 Task: Add Garden Of Life Dr. Formulated Lemon Flavored Alaskan Cod Liver Oil to the cart.
Action: Mouse moved to (323, 160)
Screenshot: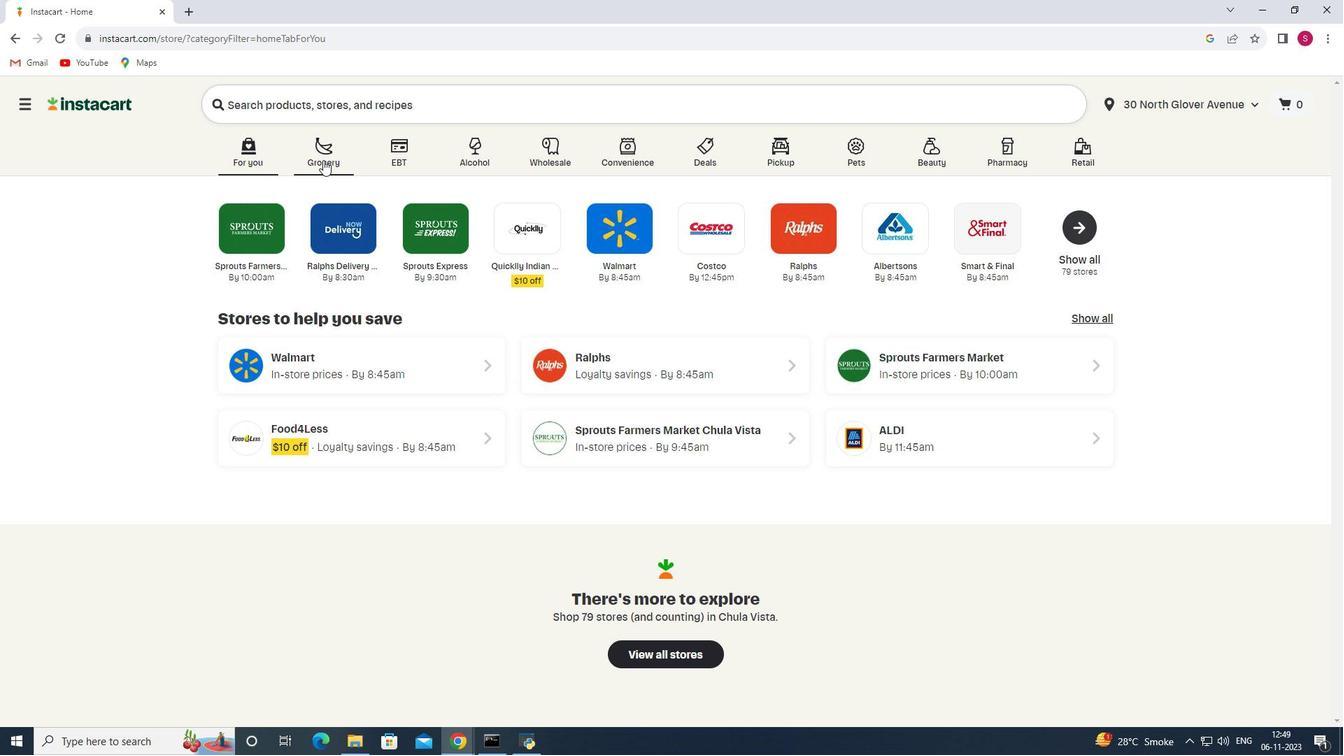 
Action: Mouse pressed left at (323, 160)
Screenshot: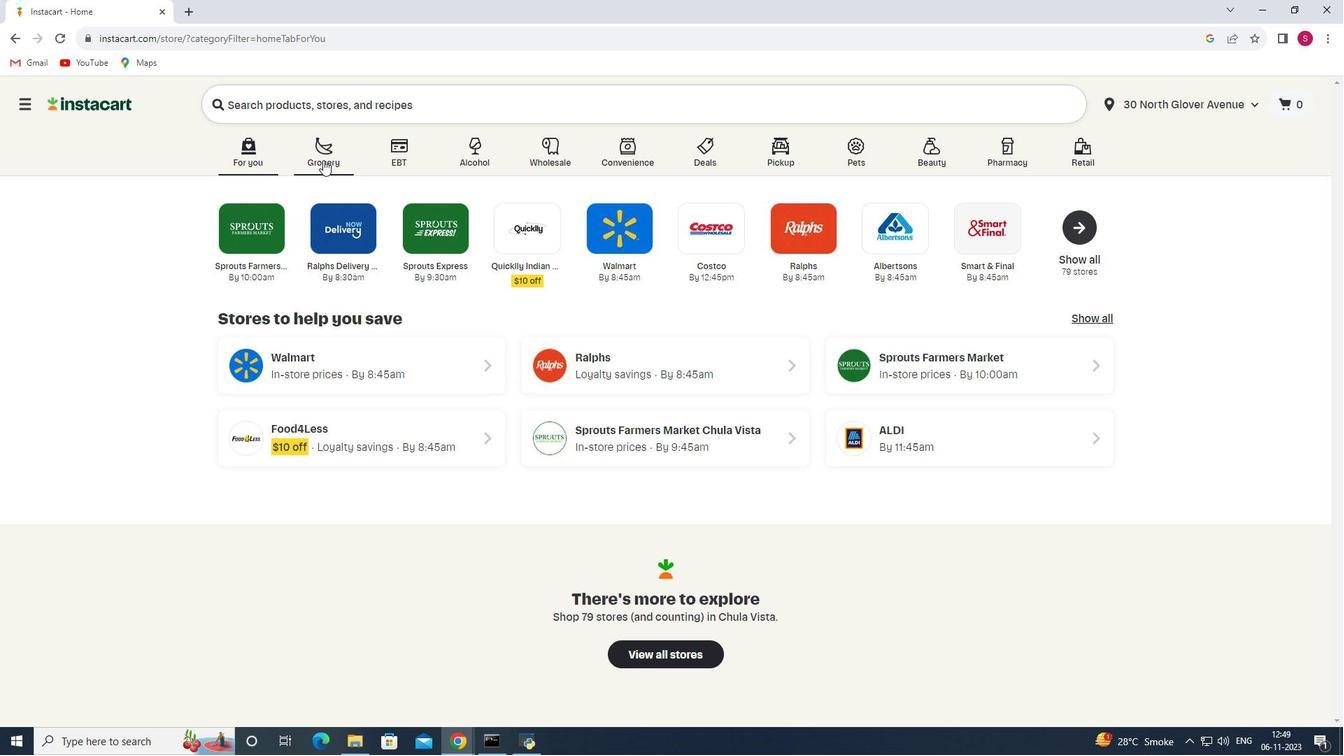 
Action: Mouse moved to (323, 392)
Screenshot: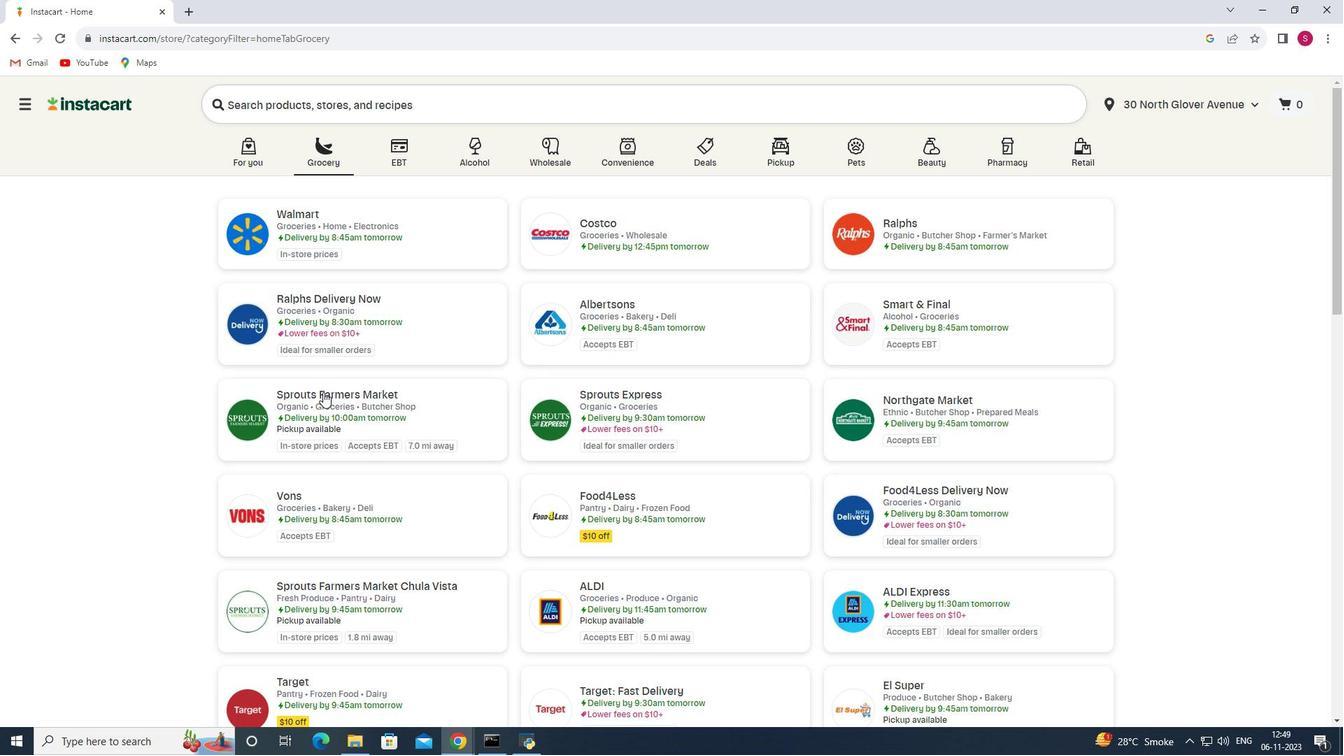 
Action: Mouse pressed left at (323, 392)
Screenshot: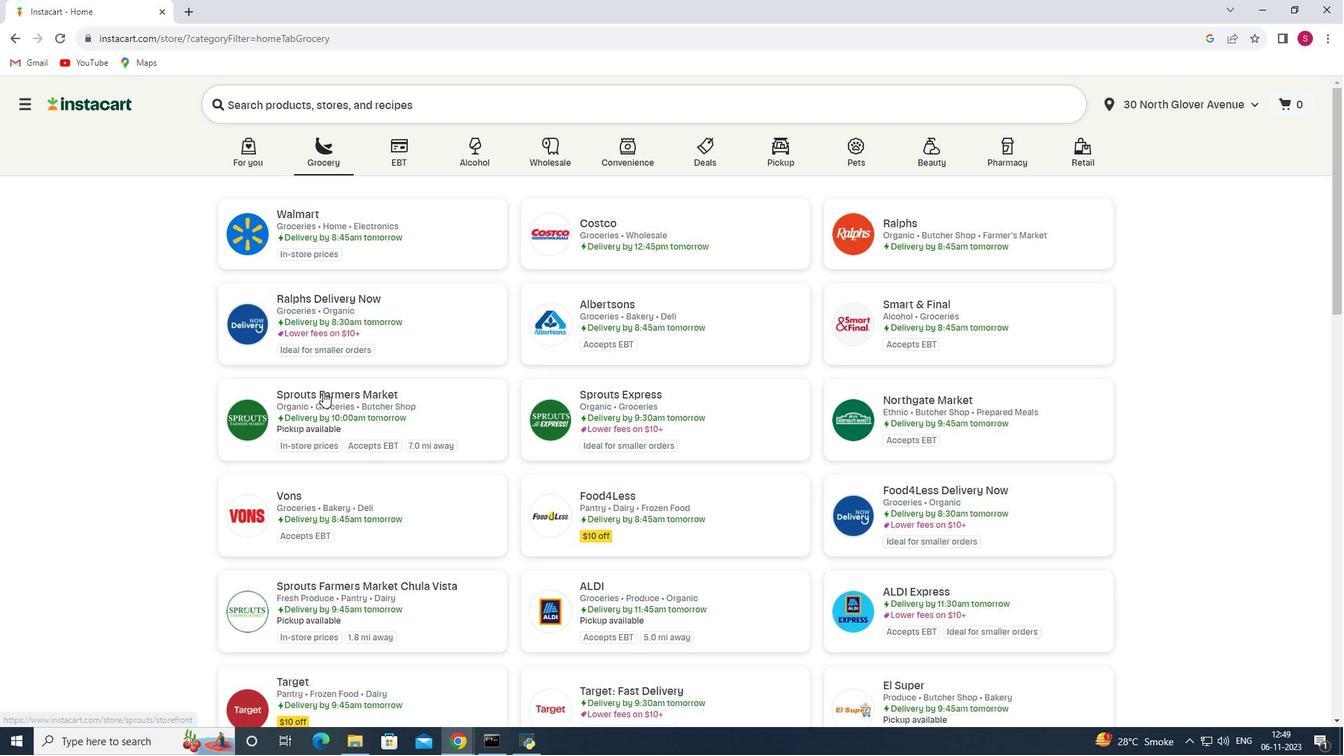 
Action: Mouse moved to (84, 471)
Screenshot: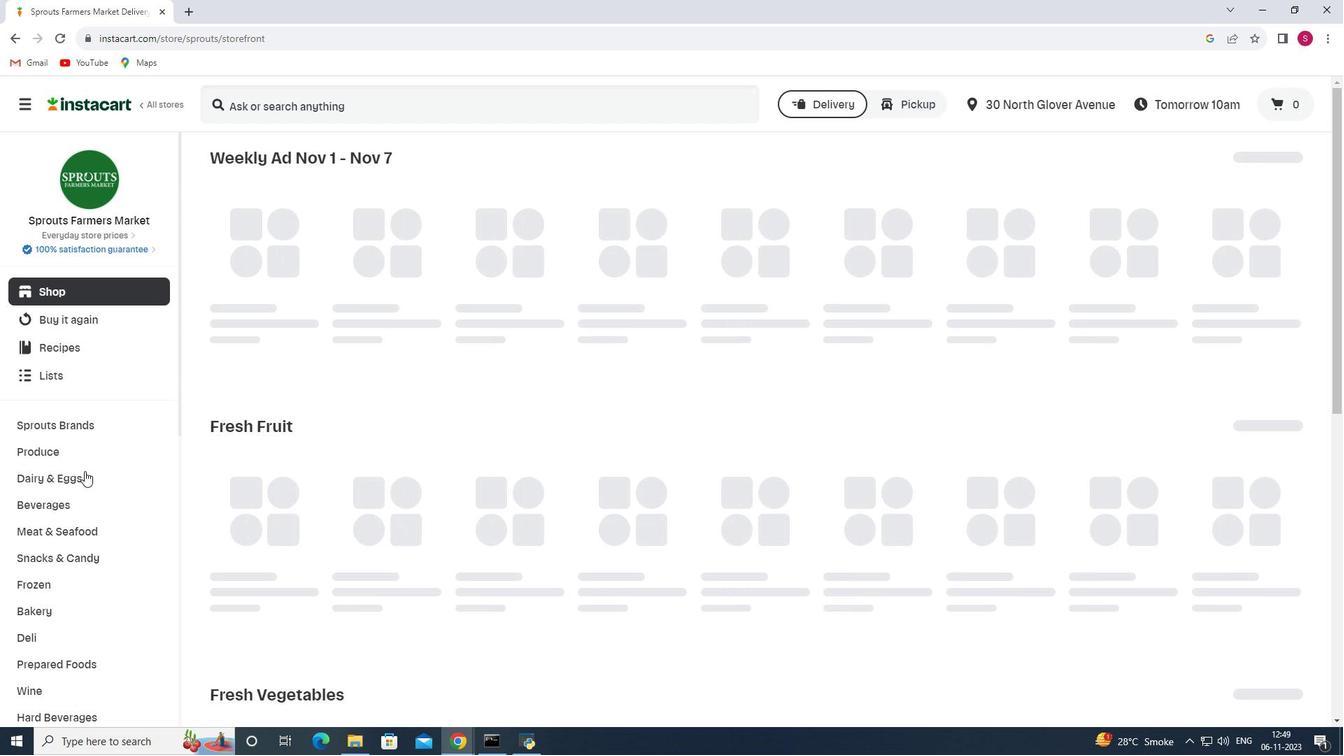 
Action: Mouse scrolled (84, 470) with delta (0, 0)
Screenshot: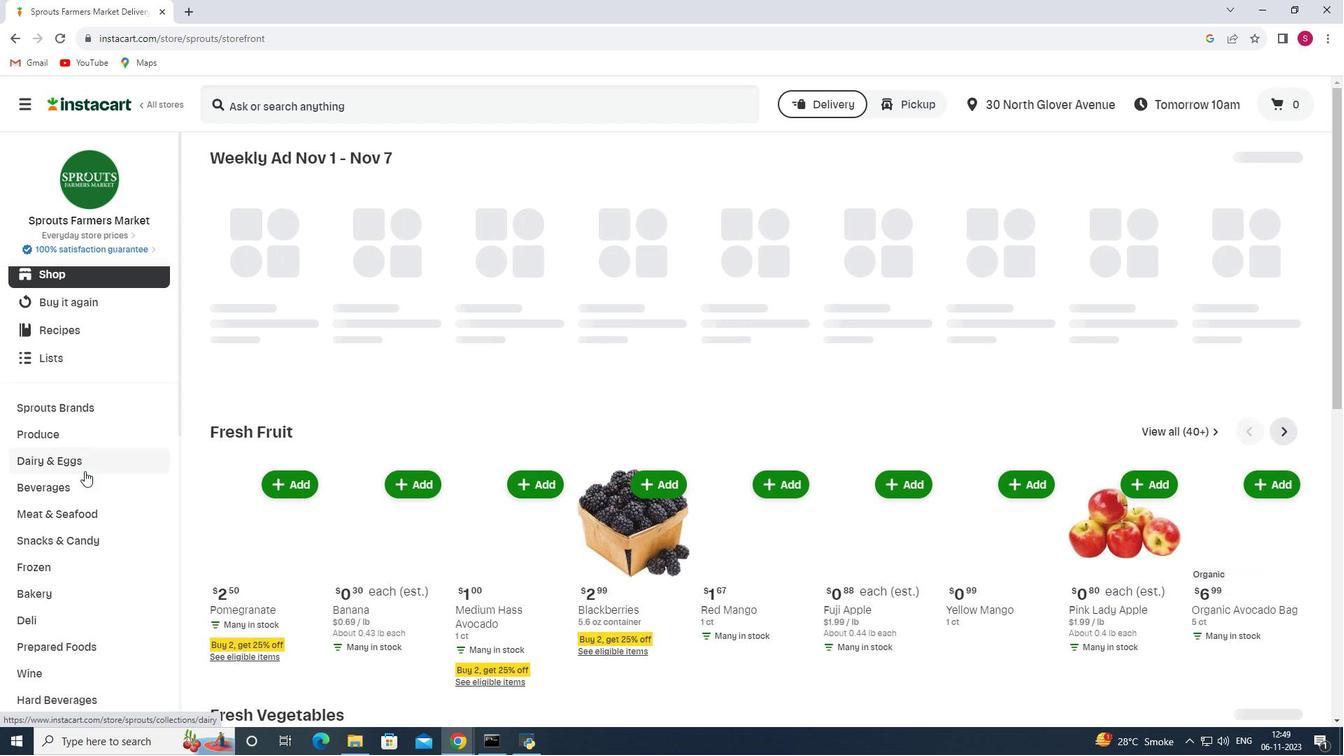 
Action: Mouse scrolled (84, 470) with delta (0, 0)
Screenshot: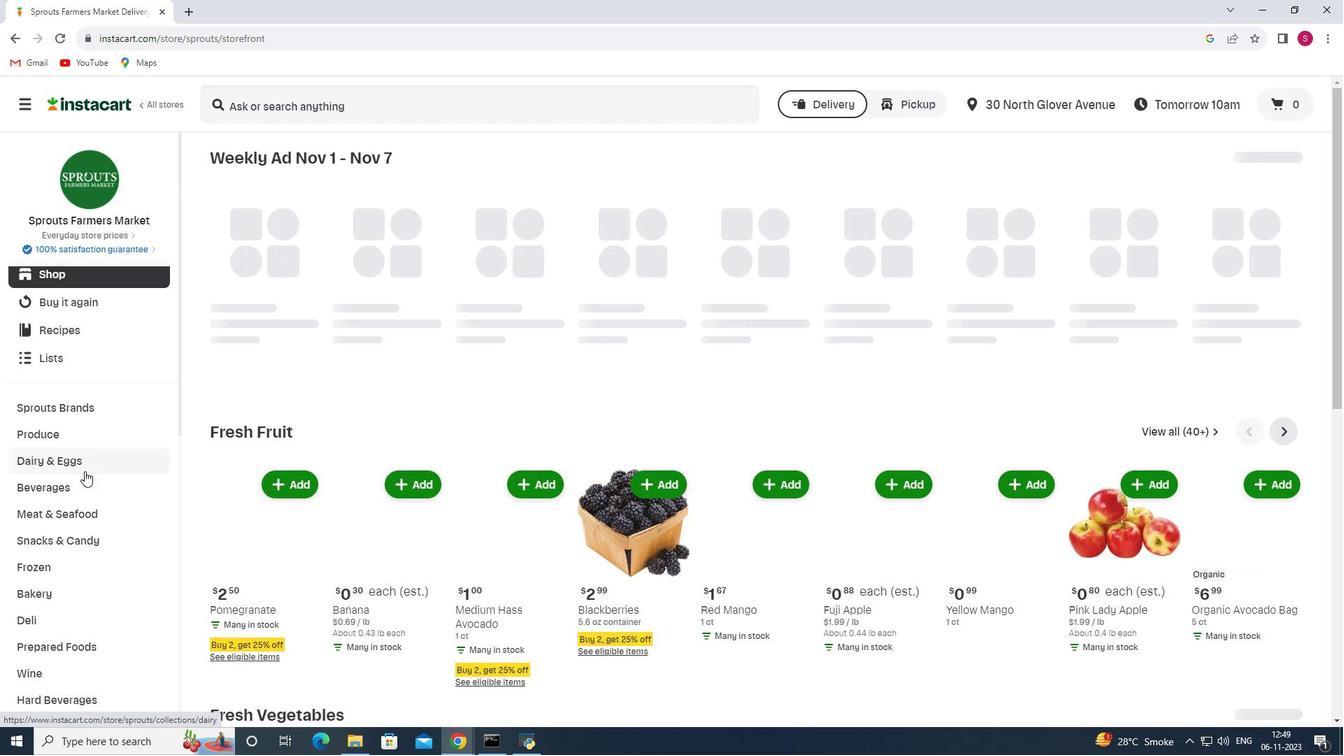 
Action: Mouse scrolled (84, 470) with delta (0, 0)
Screenshot: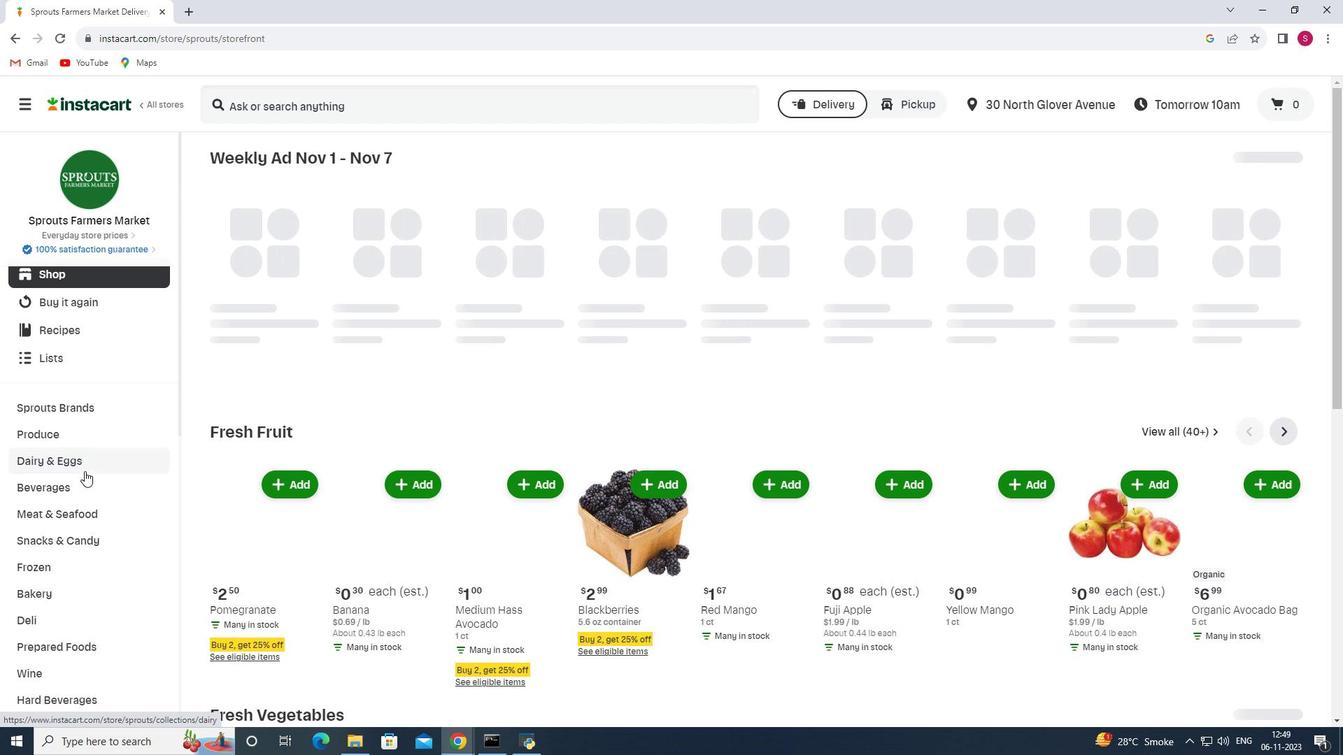 
Action: Mouse scrolled (84, 470) with delta (0, 0)
Screenshot: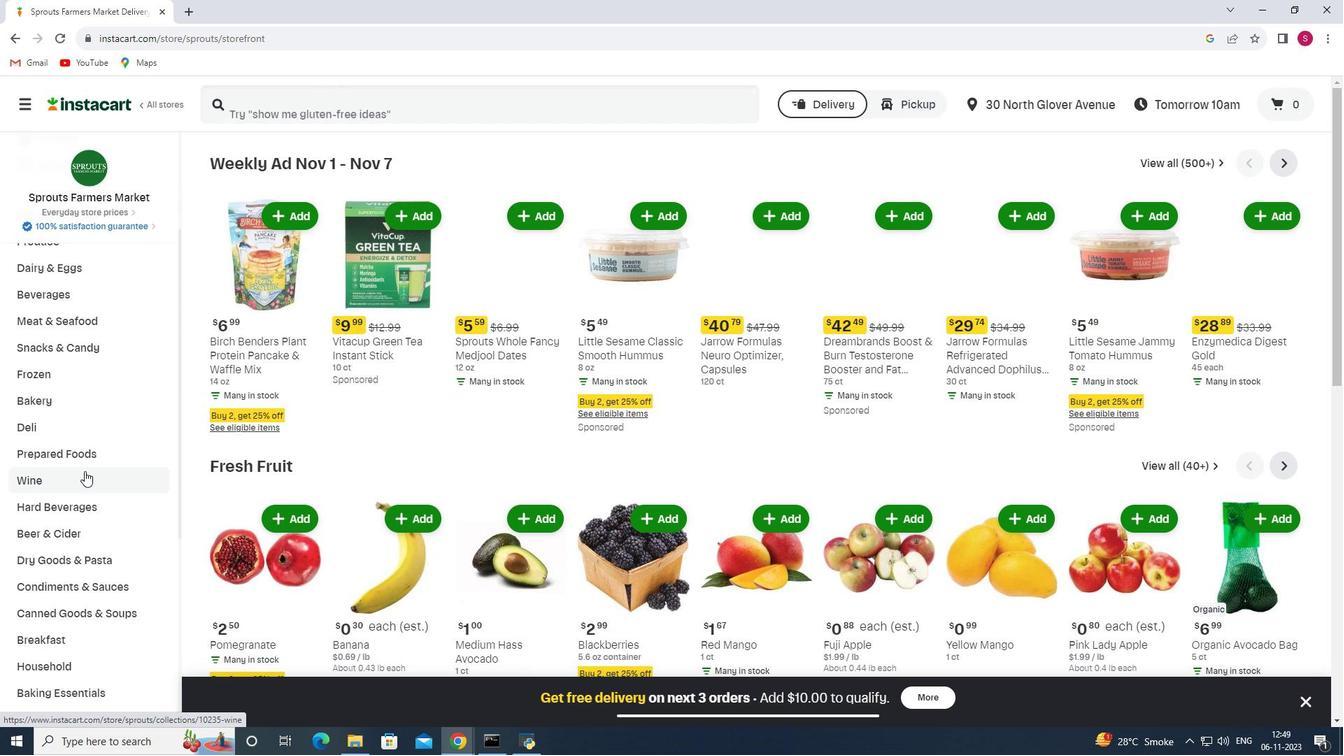 
Action: Mouse scrolled (84, 470) with delta (0, 0)
Screenshot: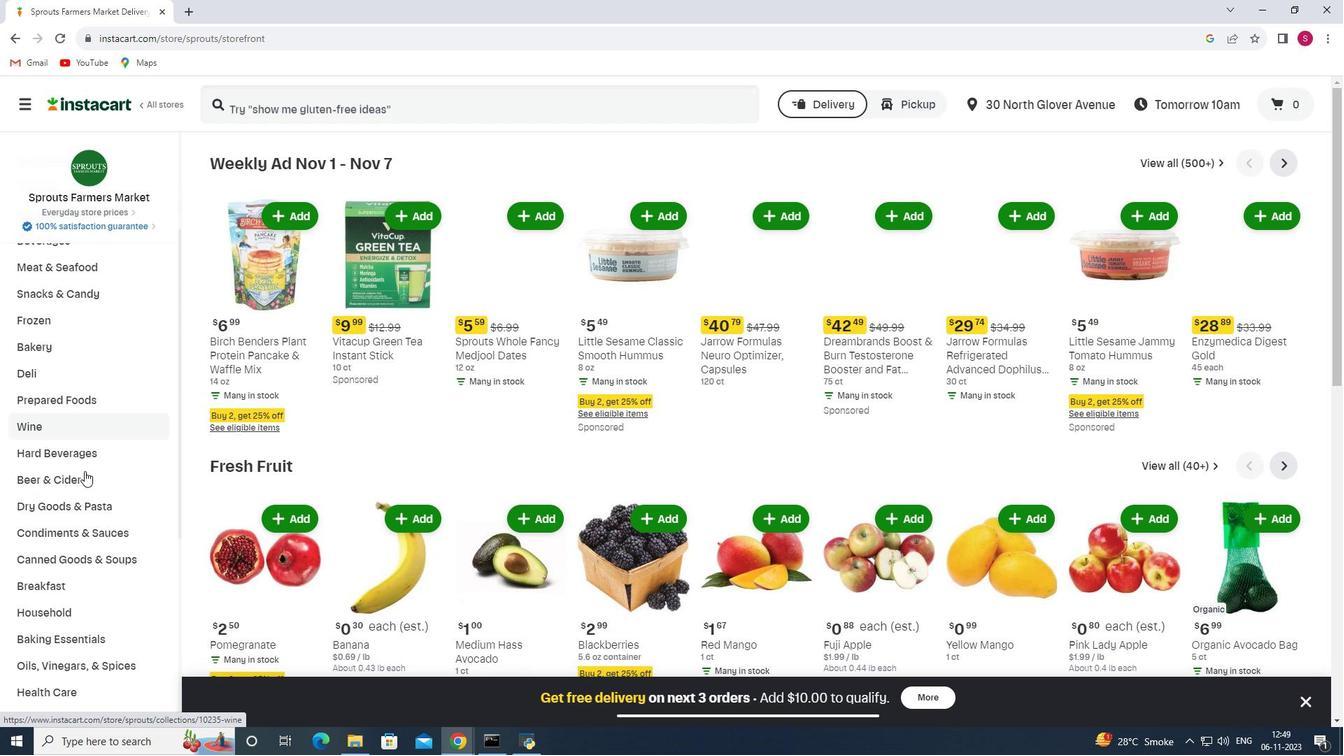 
Action: Mouse moved to (81, 477)
Screenshot: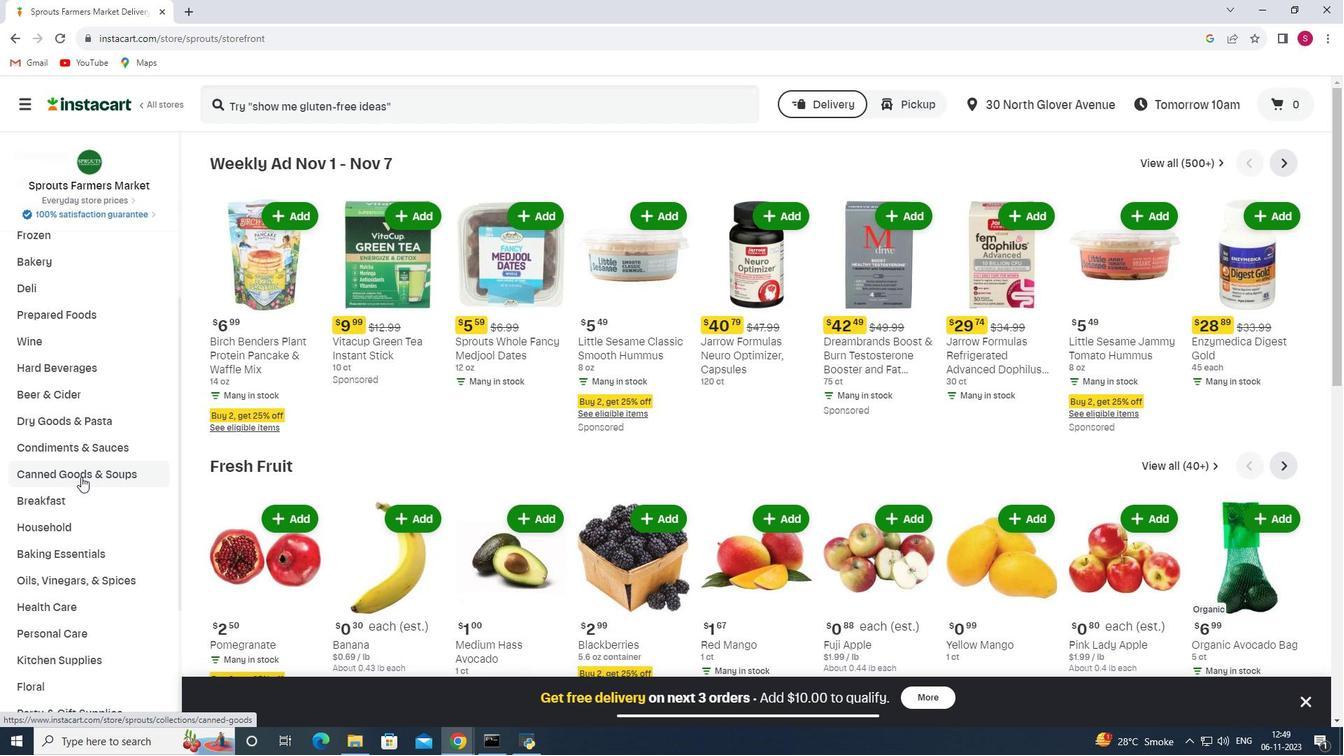
Action: Mouse scrolled (81, 476) with delta (0, 0)
Screenshot: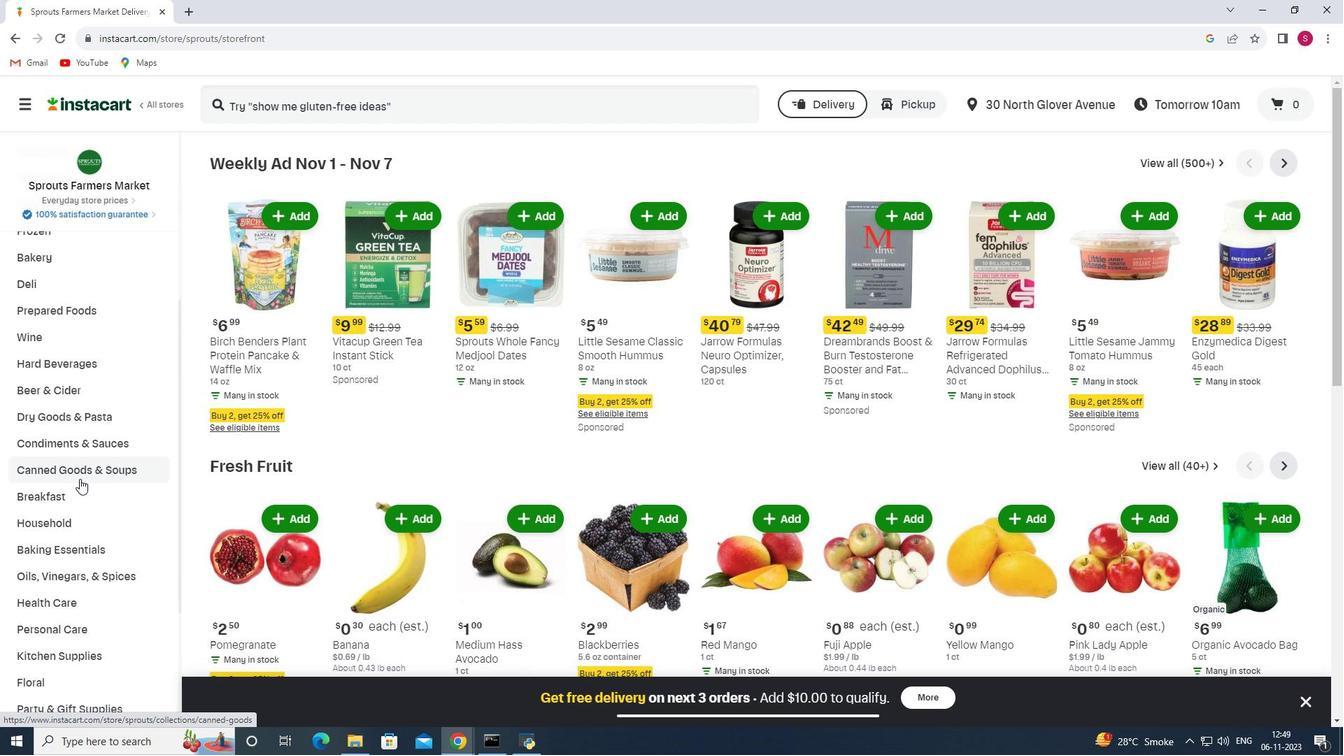 
Action: Mouse moved to (79, 479)
Screenshot: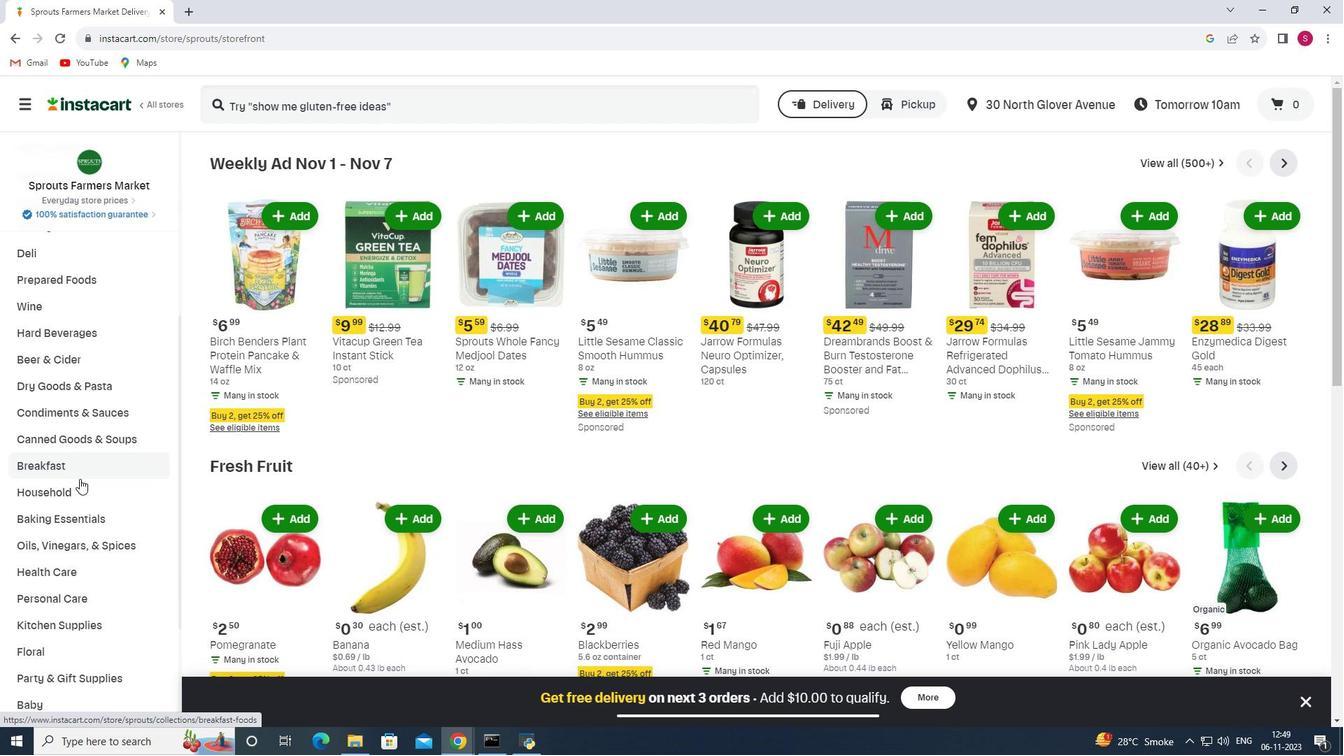 
Action: Mouse scrolled (79, 478) with delta (0, 0)
Screenshot: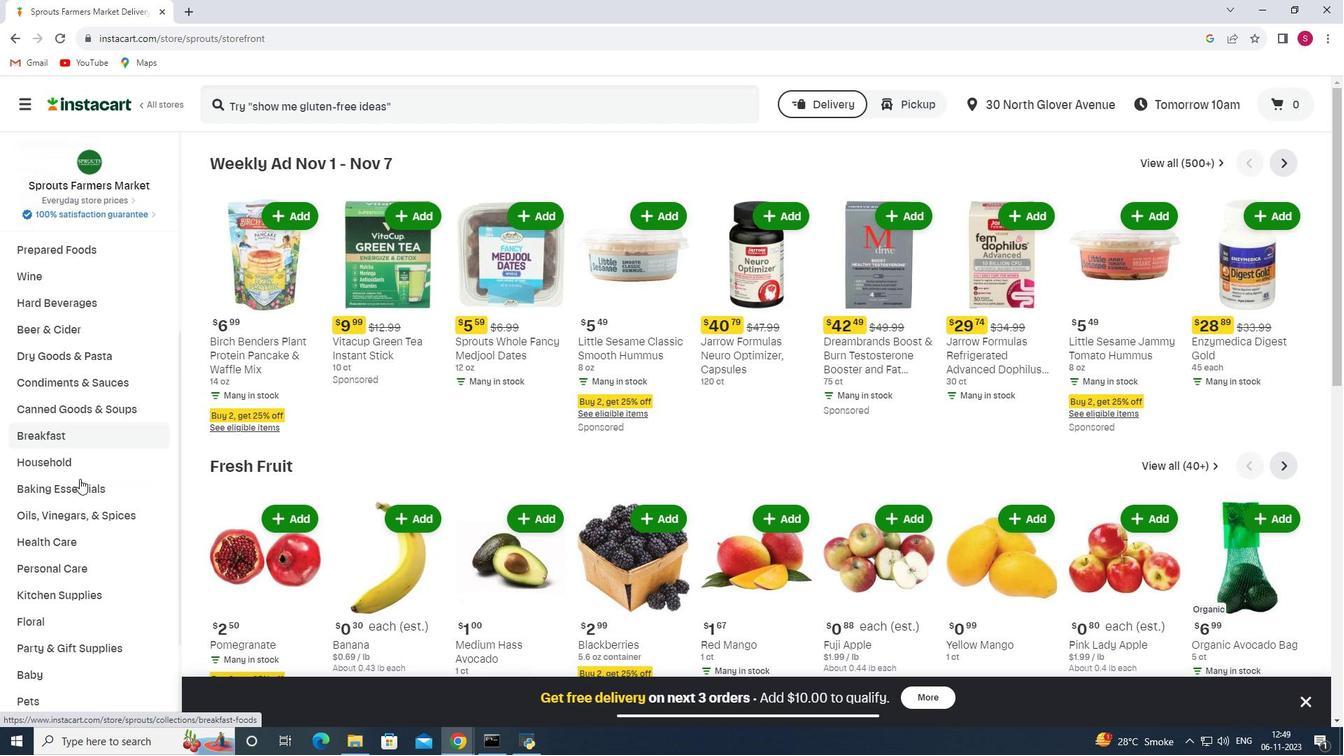 
Action: Mouse moved to (81, 473)
Screenshot: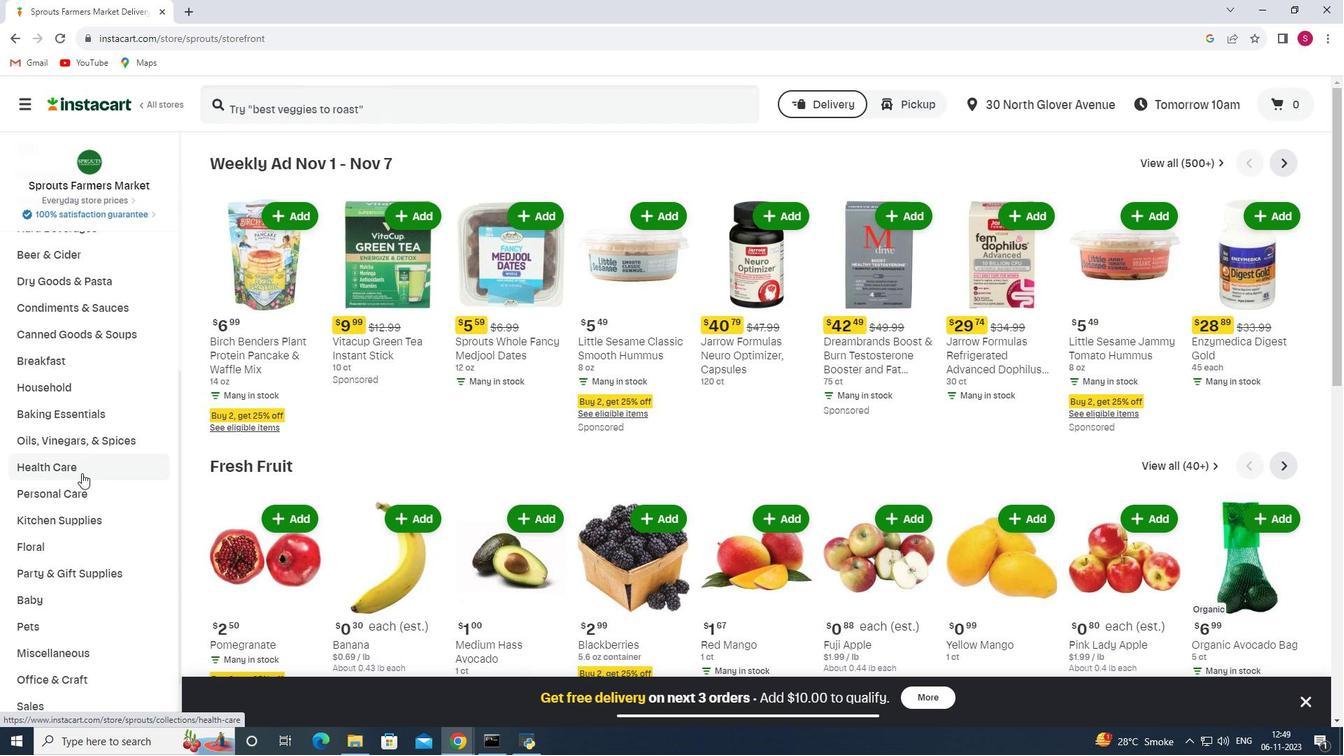 
Action: Mouse pressed left at (81, 473)
Screenshot: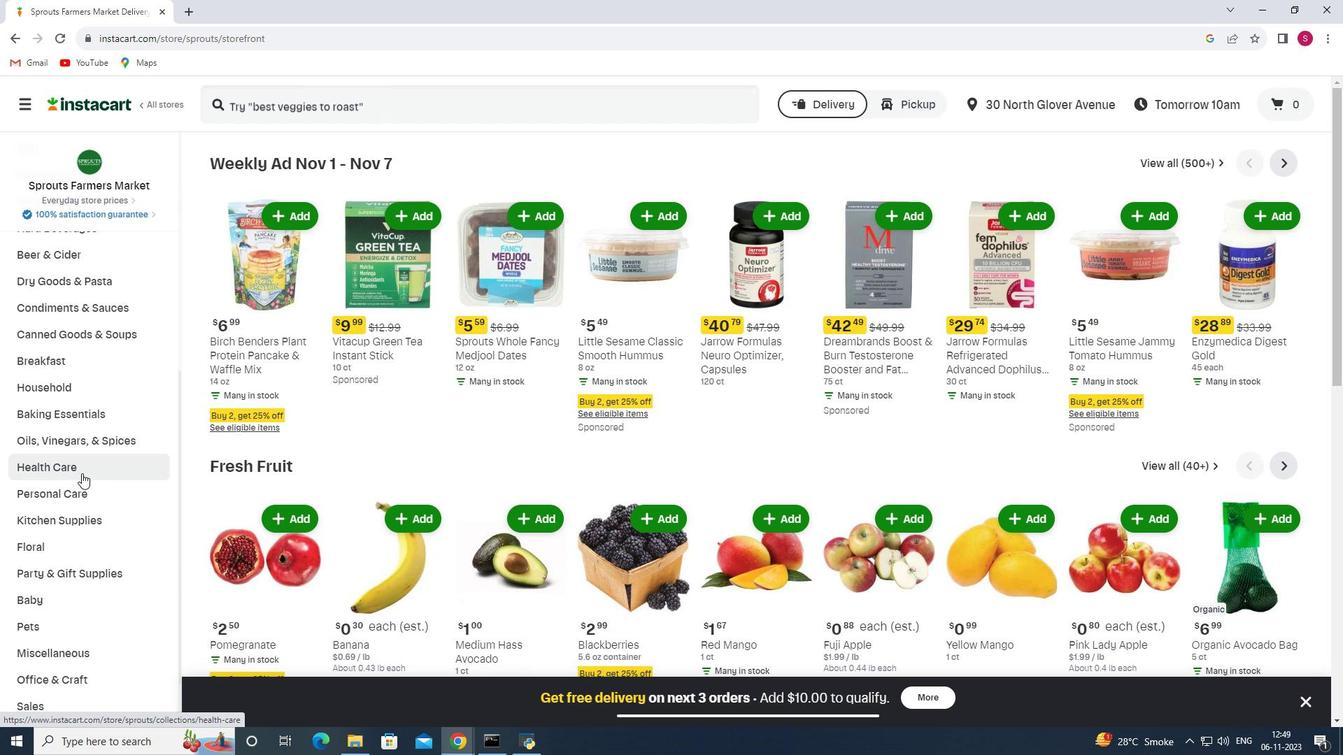 
Action: Mouse moved to (457, 204)
Screenshot: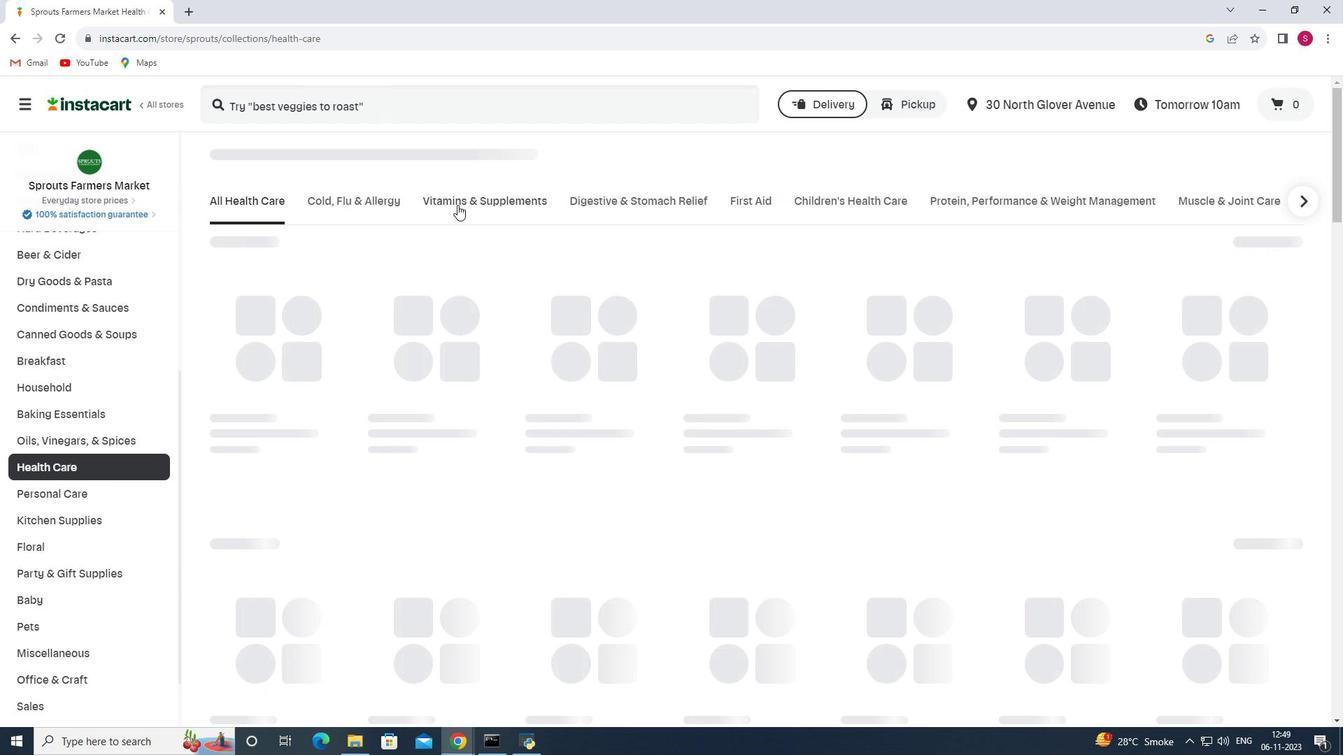 
Action: Mouse pressed left at (457, 204)
Screenshot: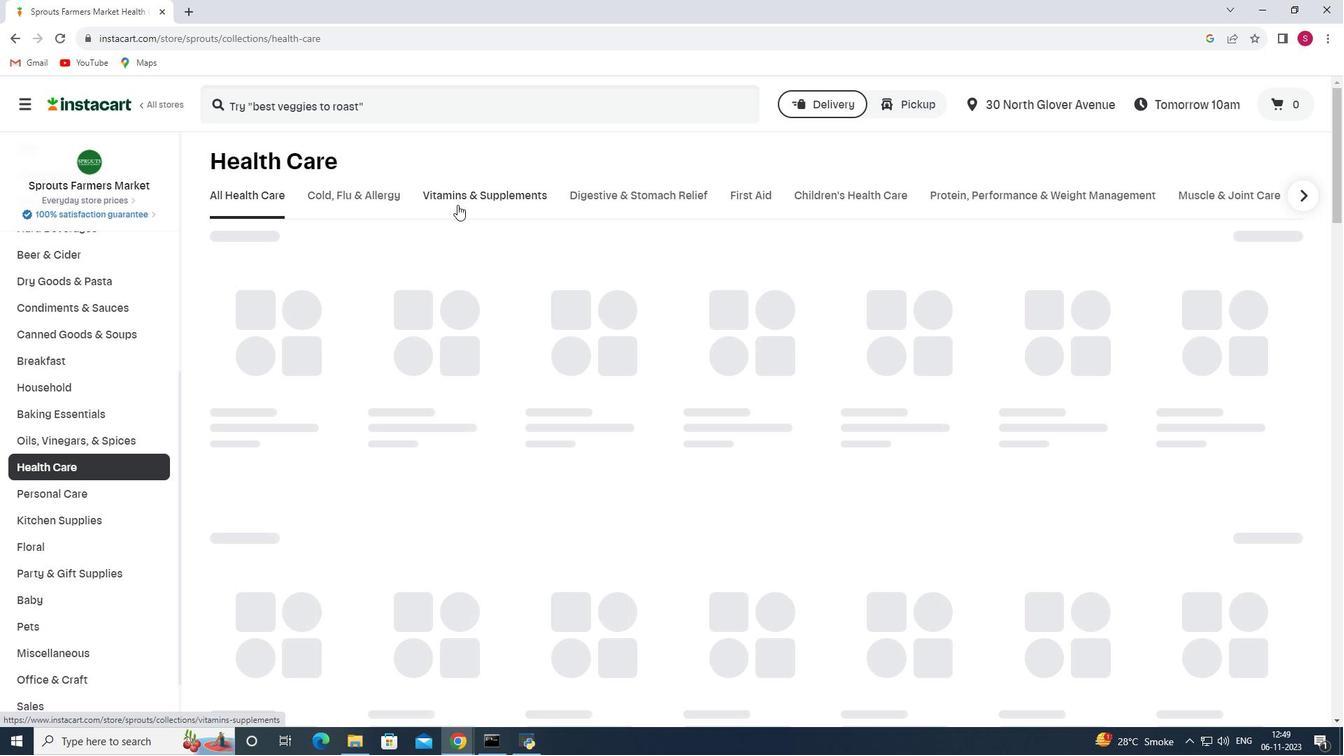 
Action: Mouse moved to (1012, 255)
Screenshot: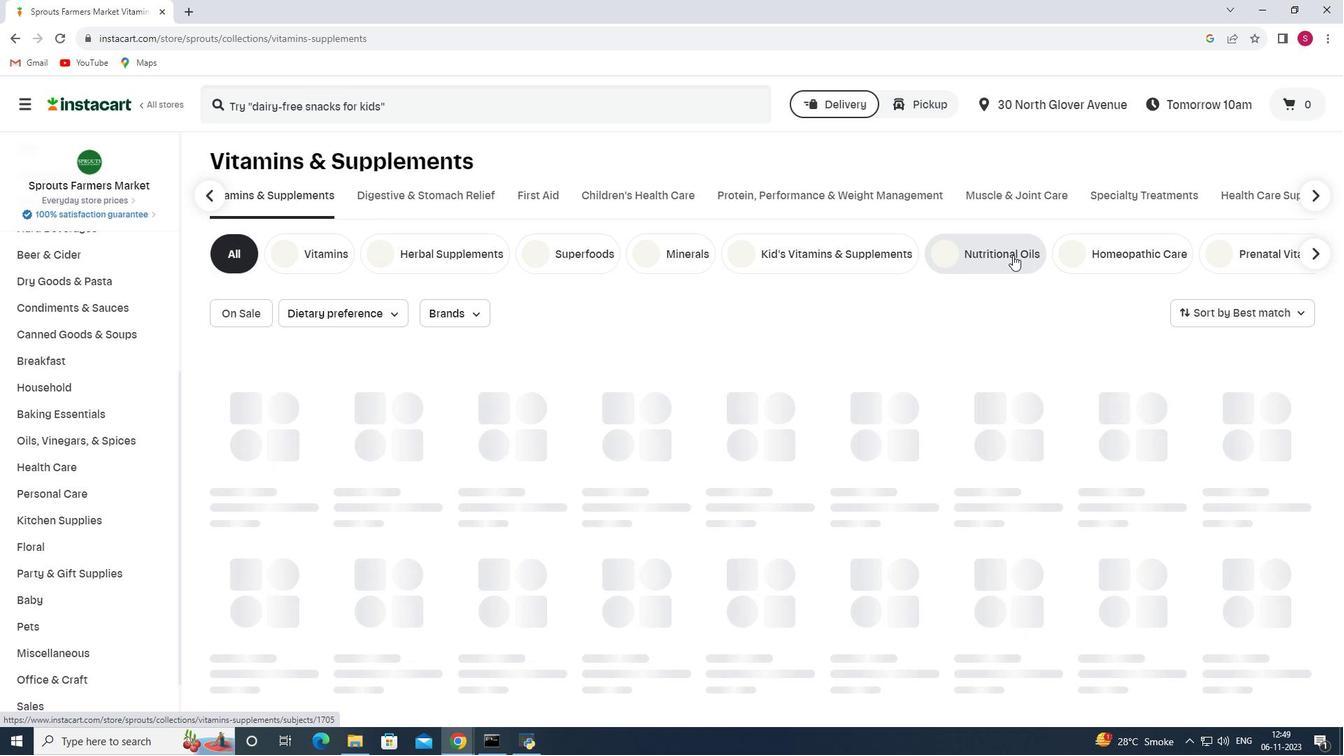 
Action: Mouse pressed left at (1012, 255)
Screenshot: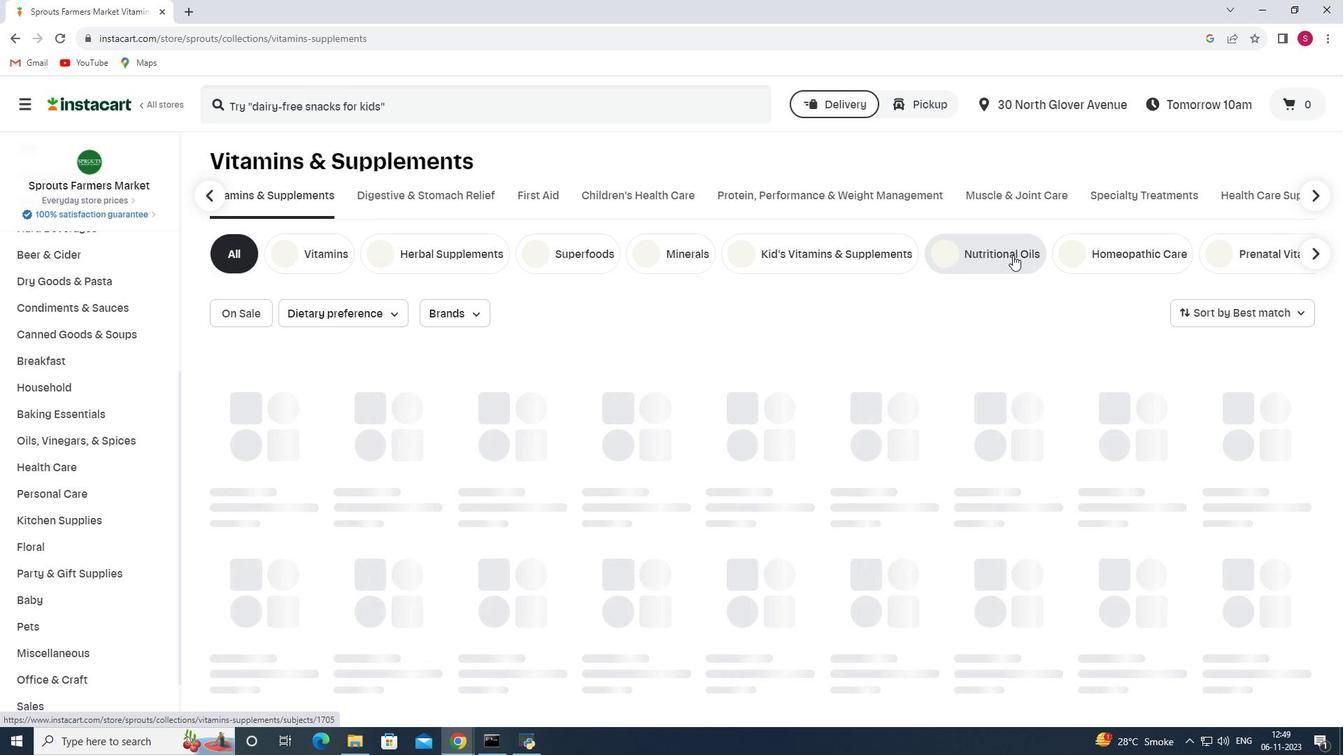 
Action: Mouse moved to (407, 100)
Screenshot: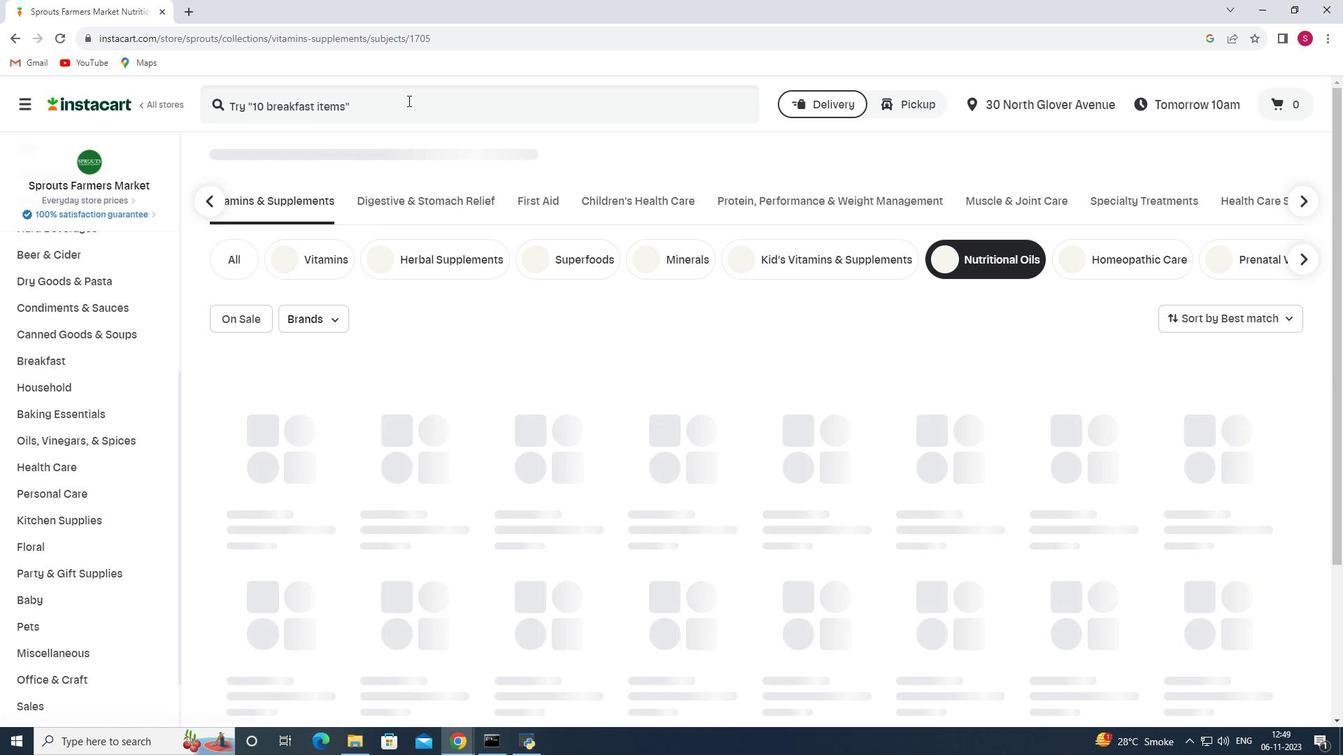 
Action: Mouse pressed left at (407, 100)
Screenshot: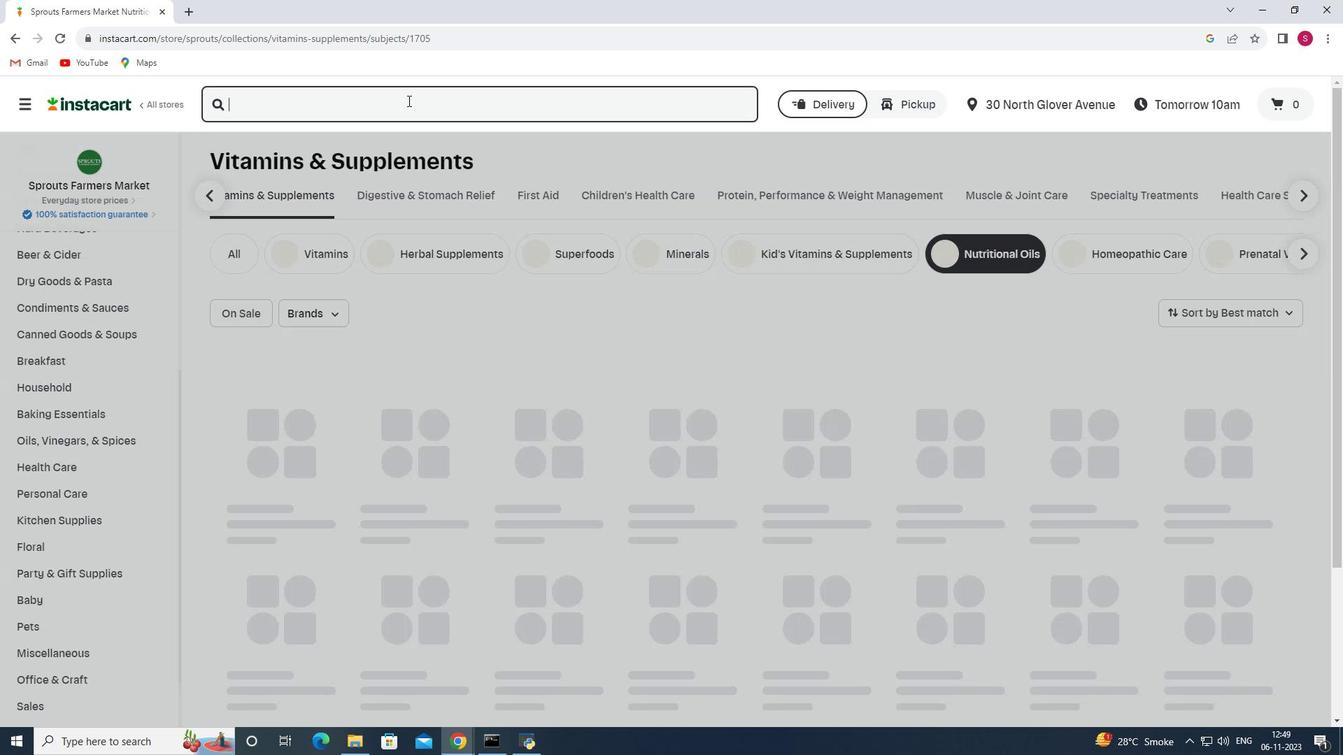 
Action: Key pressed <Key.shift>Garden<Key.space><Key.shift>Of<Key.space><Key.shift>life<Key.space><Key.shift>Dr.<Key.space><Key.shift>Formulated<Key.space><Key.shift>Lemon<Key.space><Key.shift>Flavored<Key.space><Key.shift>Alaskan<Key.space><Key.shift>Cod<Key.space><Key.shift>Liver<Key.space><Key.shift>Oil<Key.enter>
Screenshot: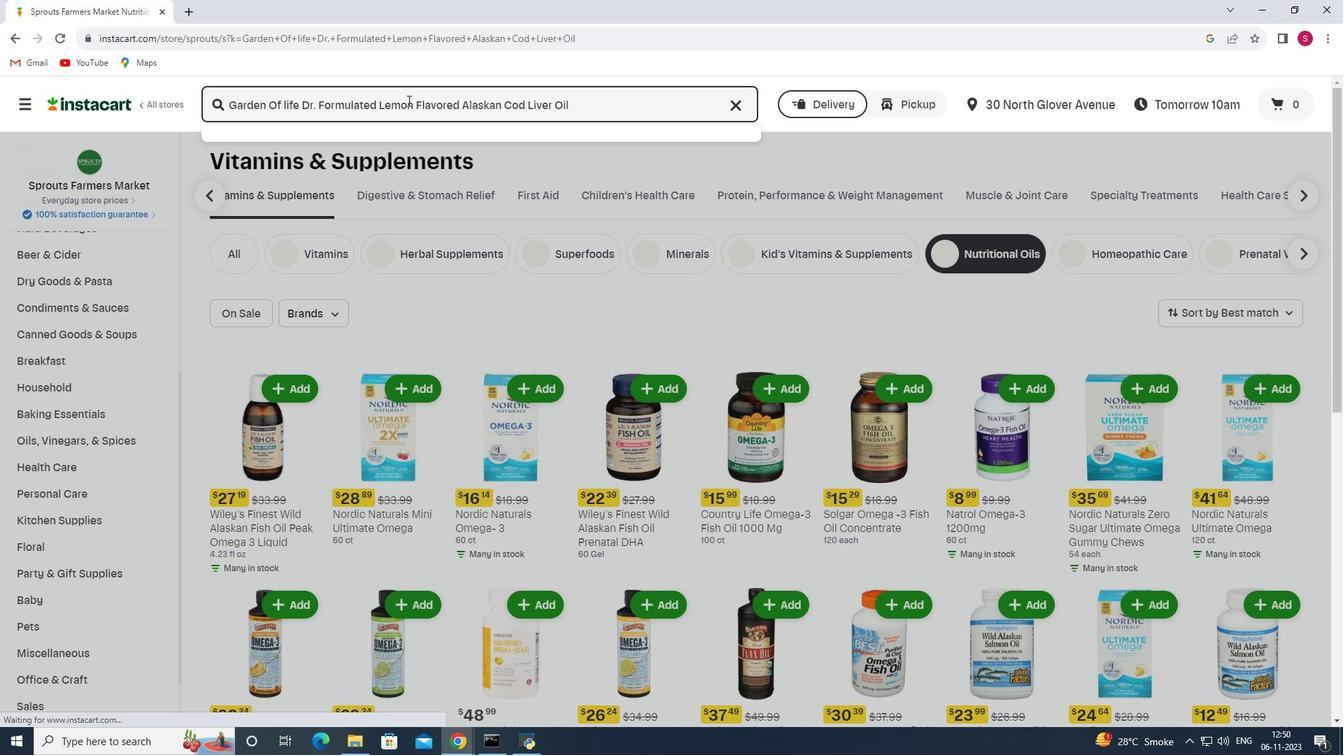 
Action: Mouse moved to (363, 218)
Screenshot: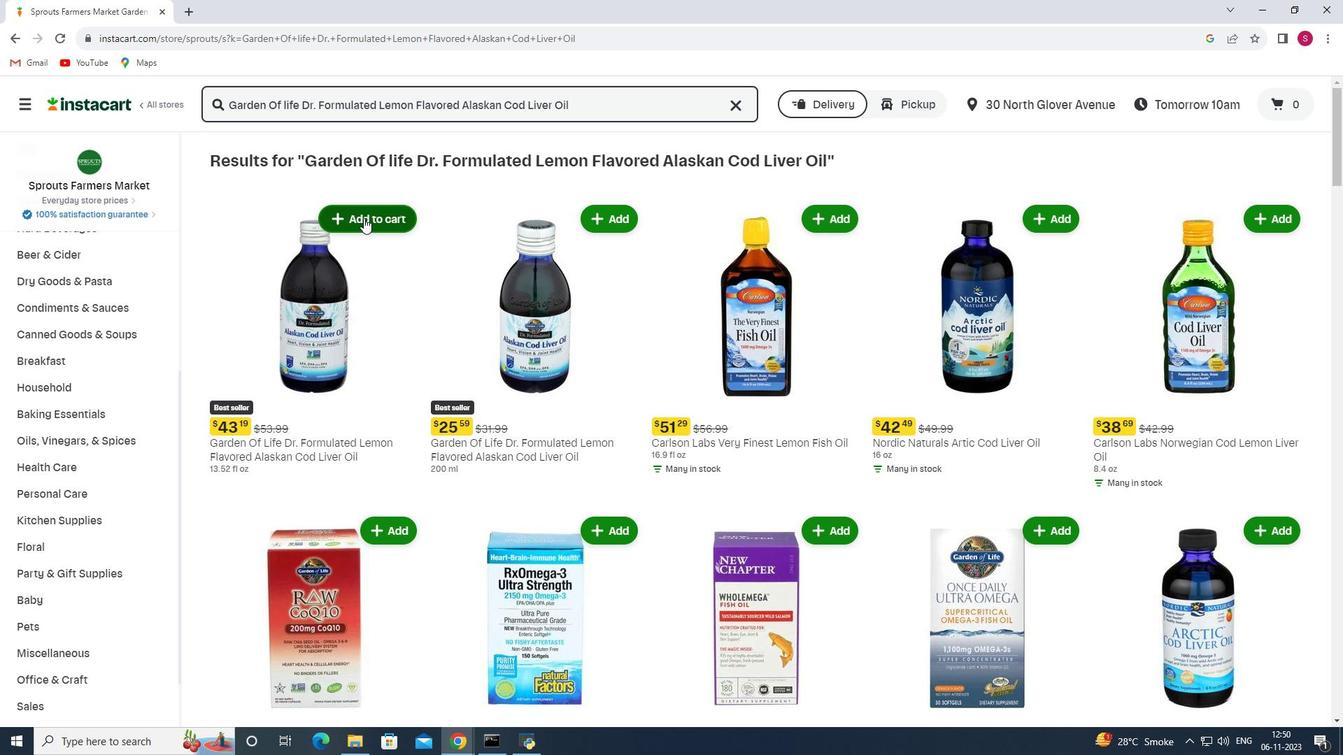 
Action: Mouse pressed left at (363, 218)
Screenshot: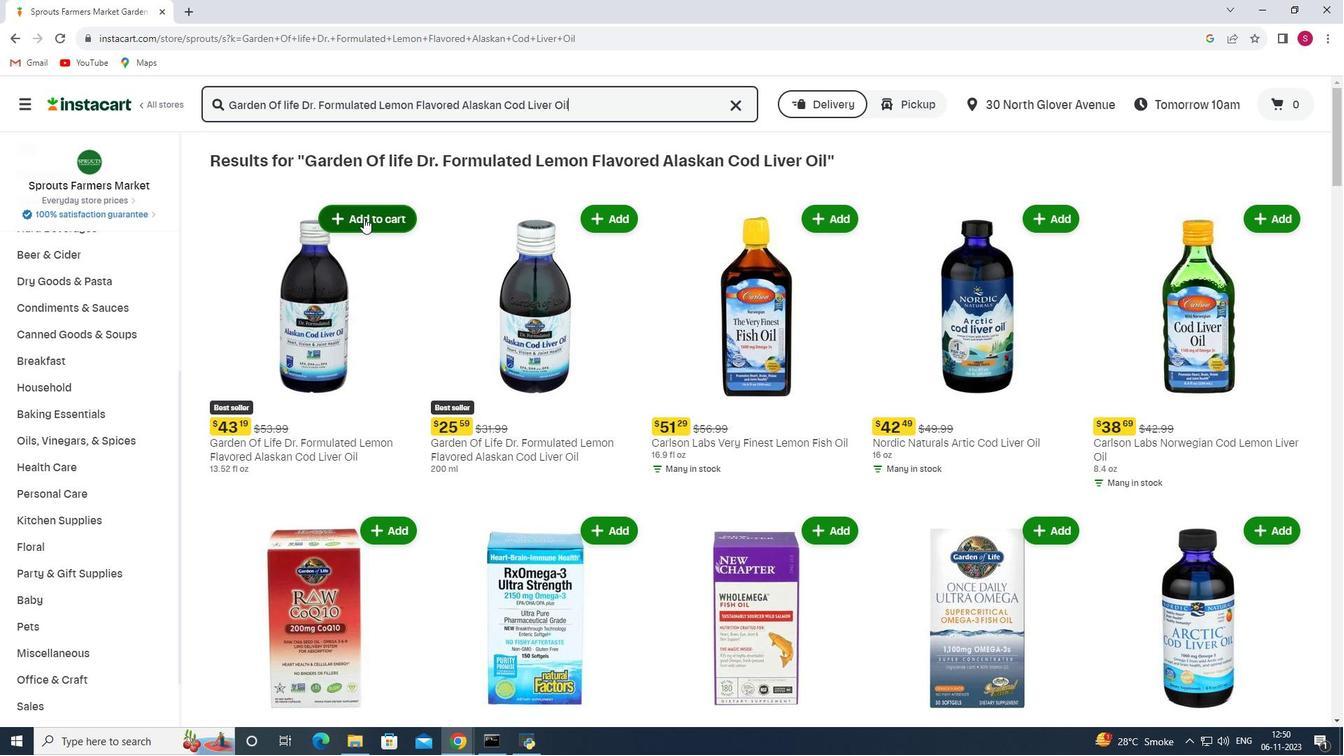 
Action: Mouse moved to (371, 241)
Screenshot: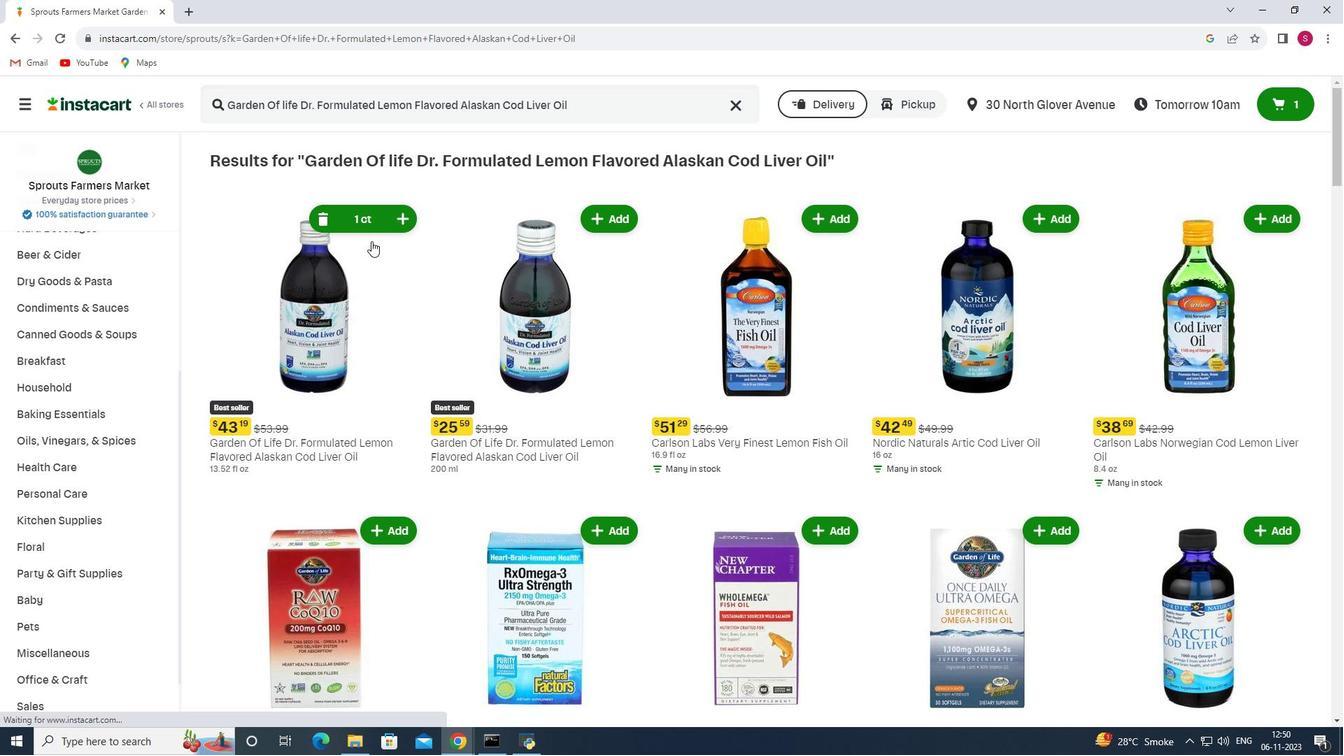 
